 Task: Calculate the distance between Boston and Plum Island.
Action: Key pressed oston
Screenshot: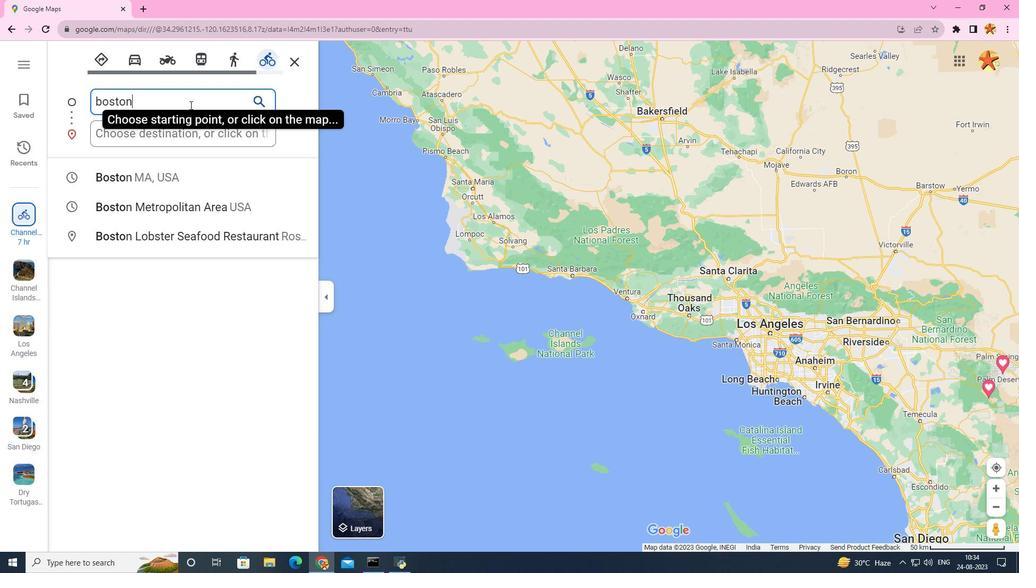 
Action: Mouse moved to (135, 168)
Screenshot: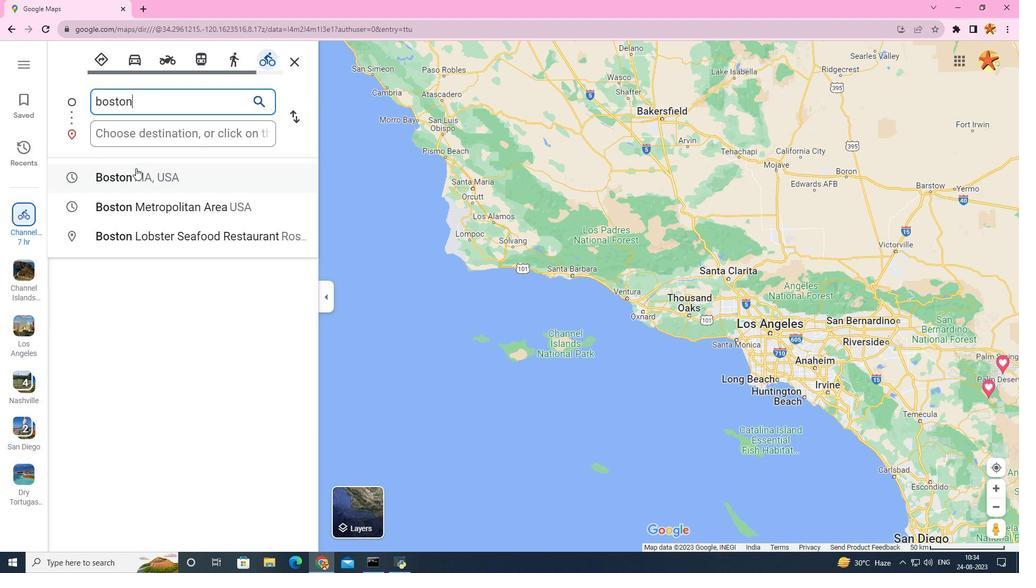 
Action: Mouse pressed left at (135, 168)
Screenshot: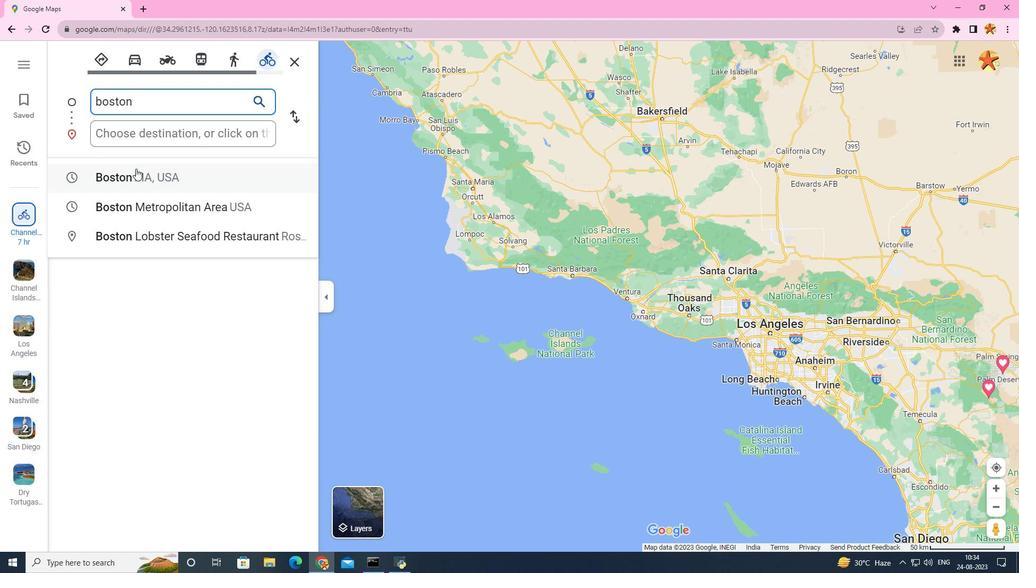 
Action: Mouse moved to (150, 136)
Screenshot: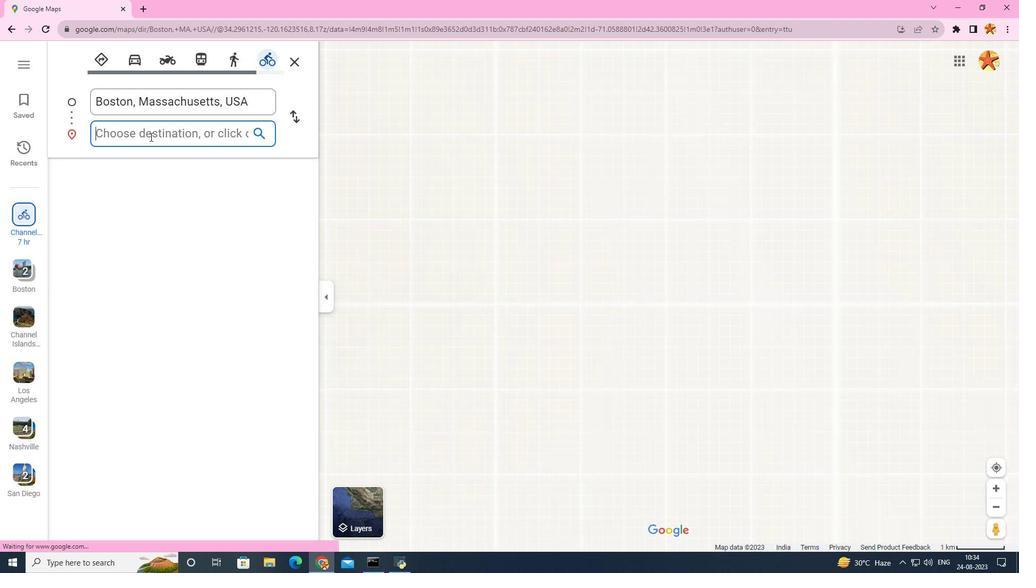 
Action: Mouse pressed left at (150, 136)
Screenshot: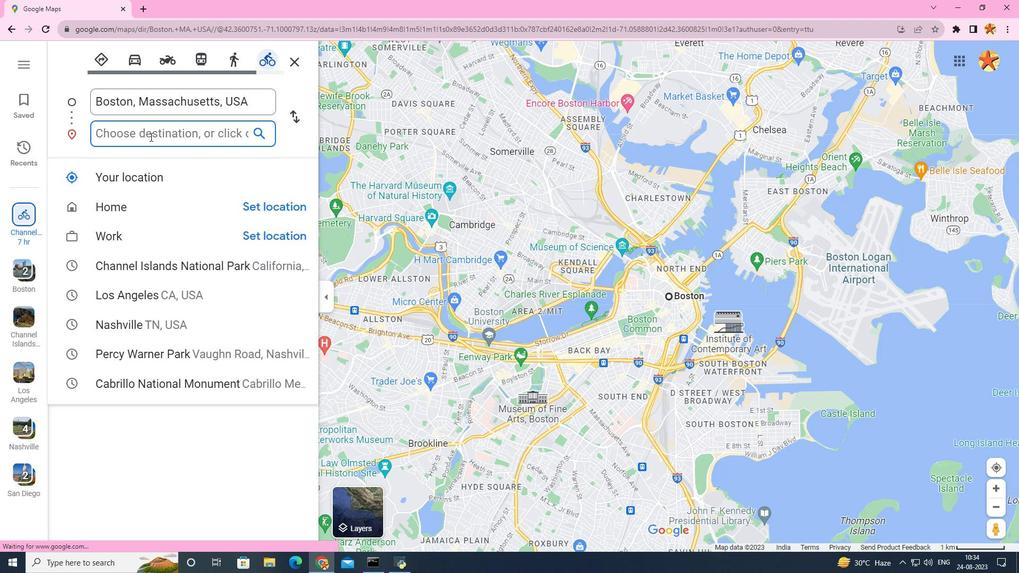 
Action: Mouse moved to (149, 134)
Screenshot: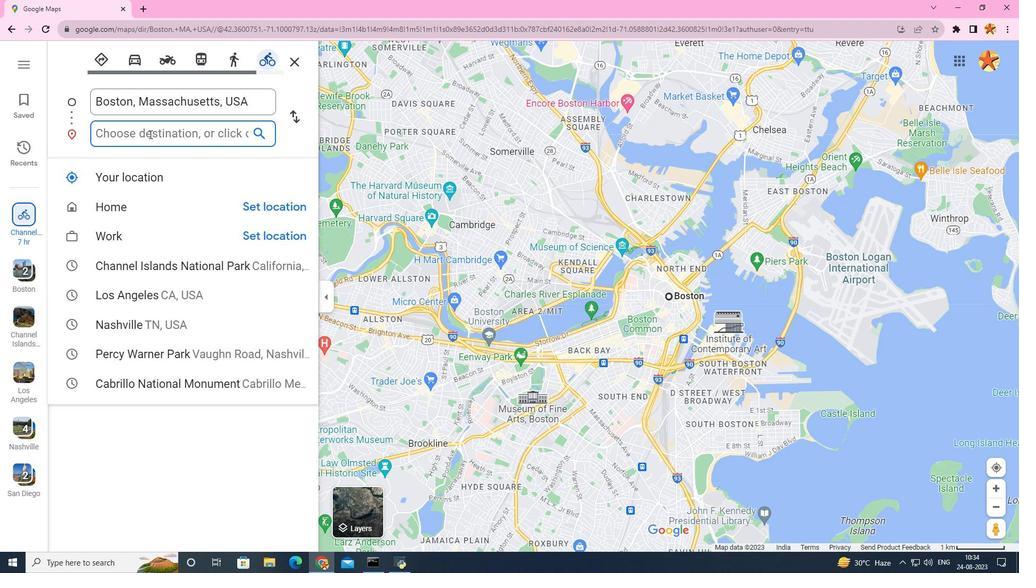 
Action: Key pressed plum<Key.space>
Screenshot: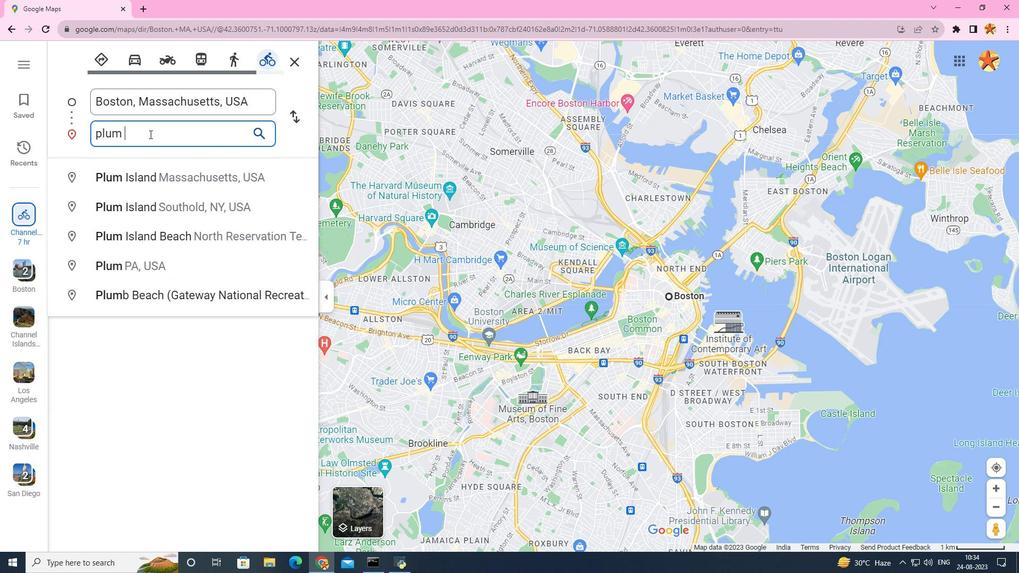 
Action: Mouse moved to (147, 182)
Screenshot: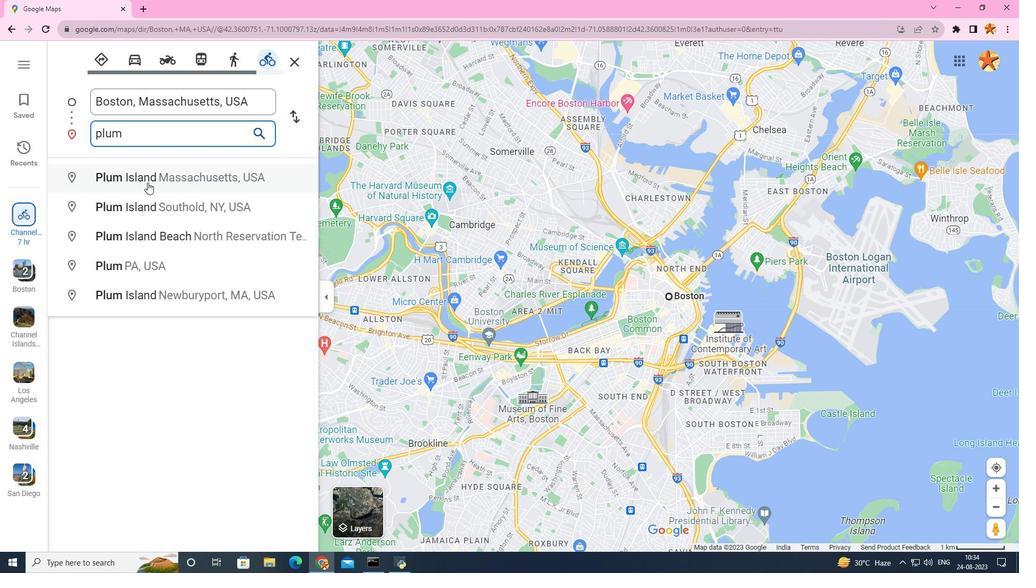 
Action: Mouse pressed left at (147, 182)
Screenshot: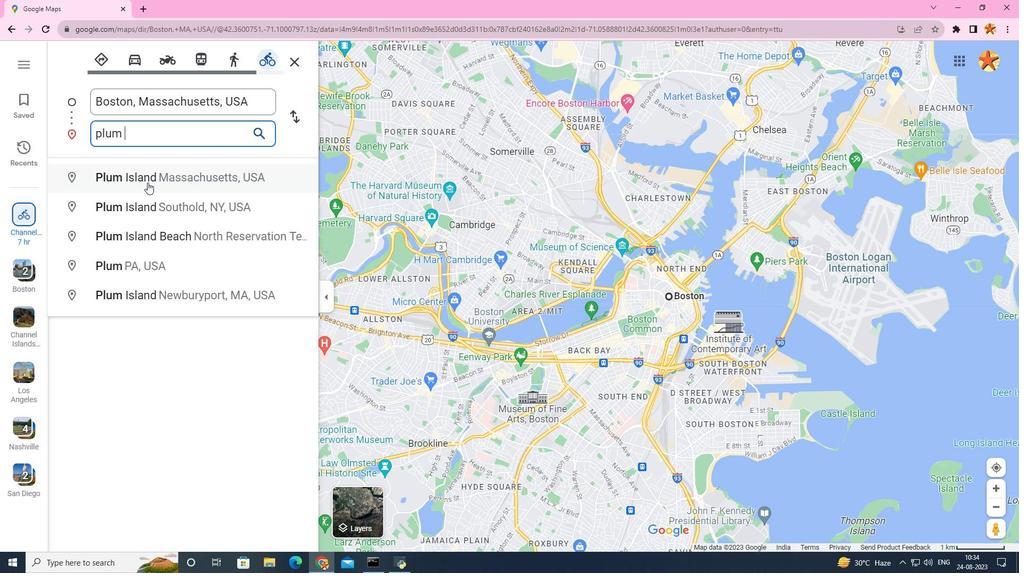 
Action: Mouse moved to (574, 526)
Screenshot: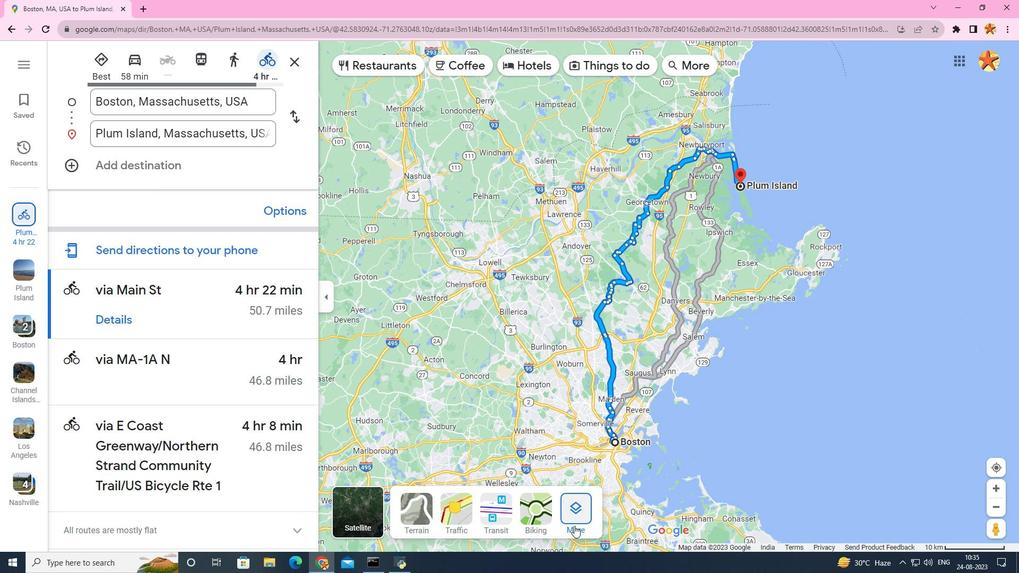 
Action: Mouse pressed left at (574, 526)
Screenshot: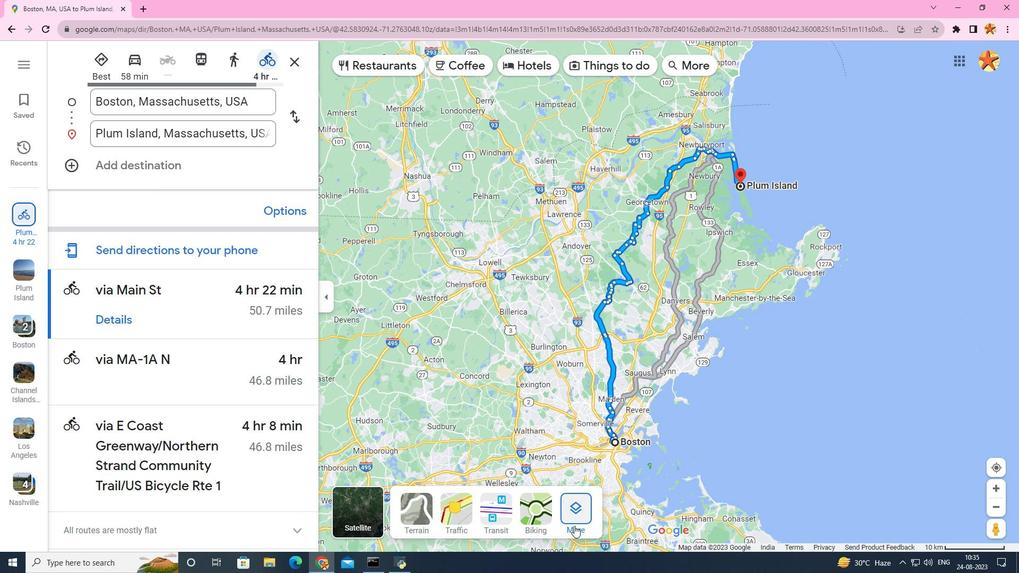 
Action: Mouse moved to (452, 399)
Screenshot: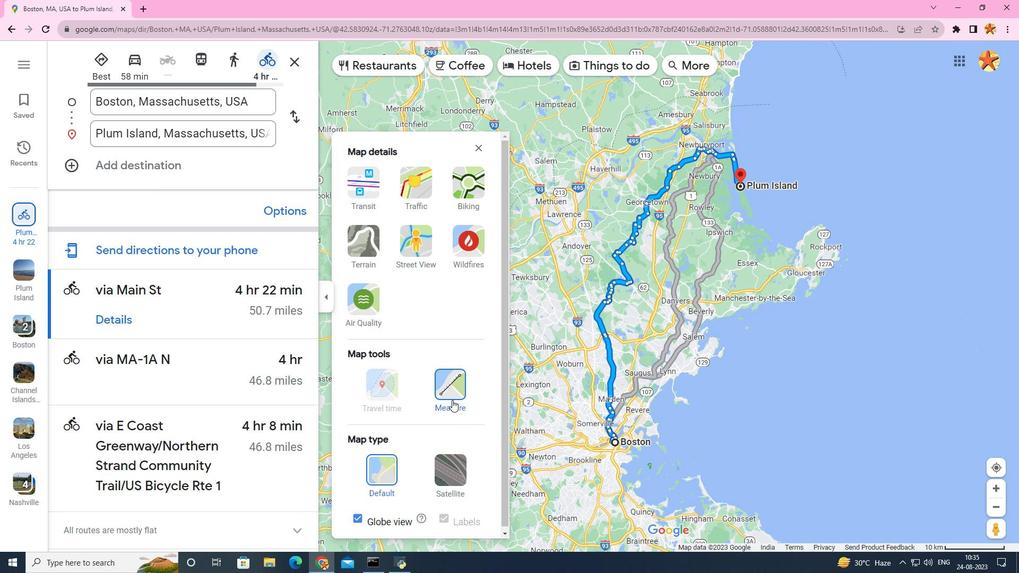 
Action: Mouse pressed left at (452, 399)
Screenshot: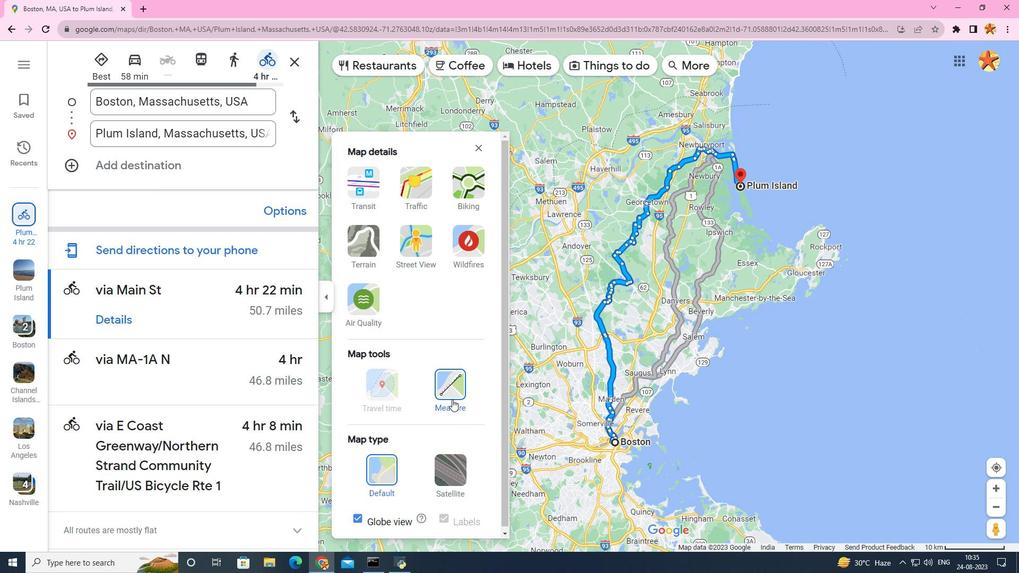 
Action: Mouse moved to (616, 442)
Screenshot: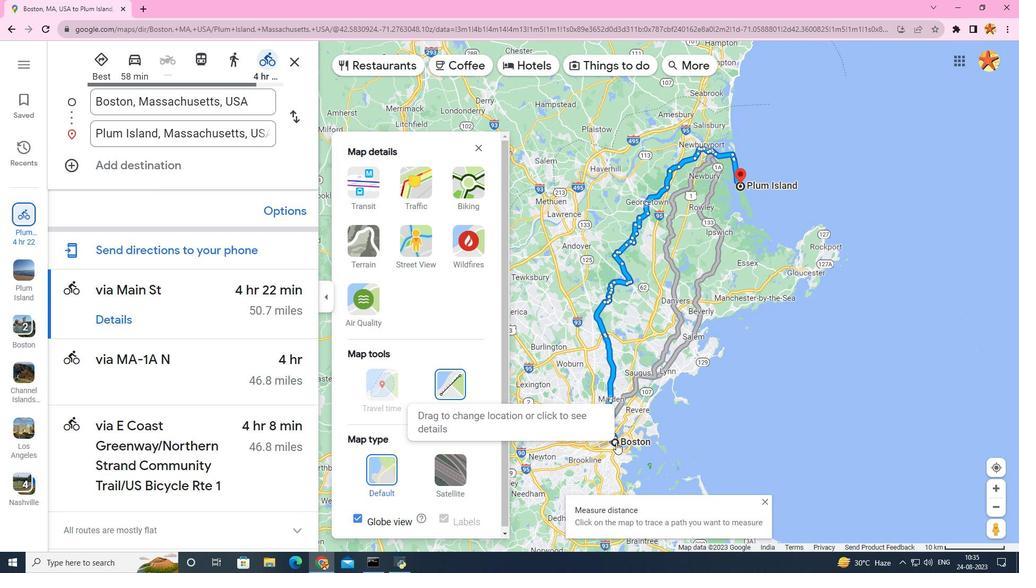 
Action: Mouse pressed left at (616, 442)
Screenshot: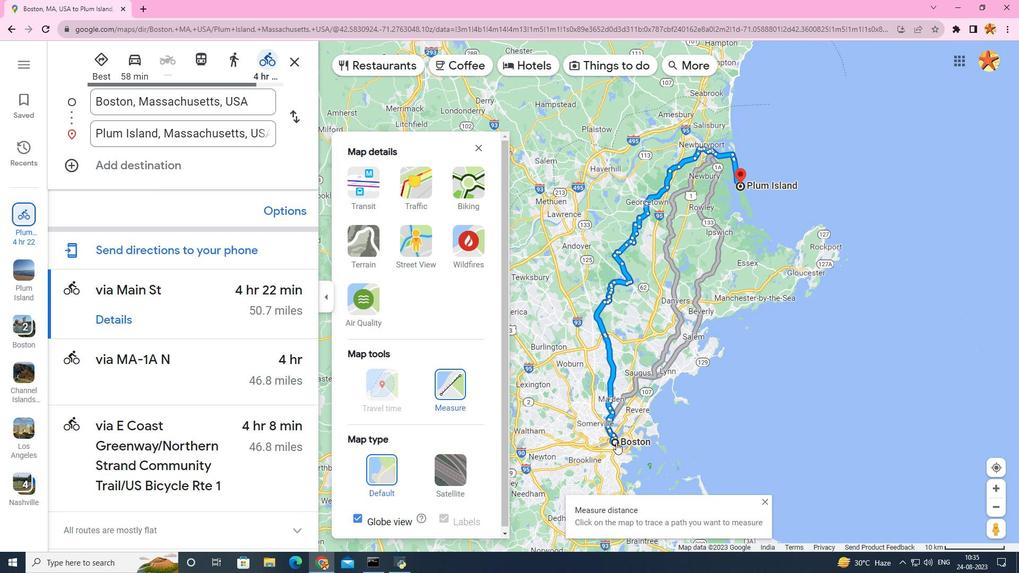 
Action: Mouse moved to (739, 184)
Screenshot: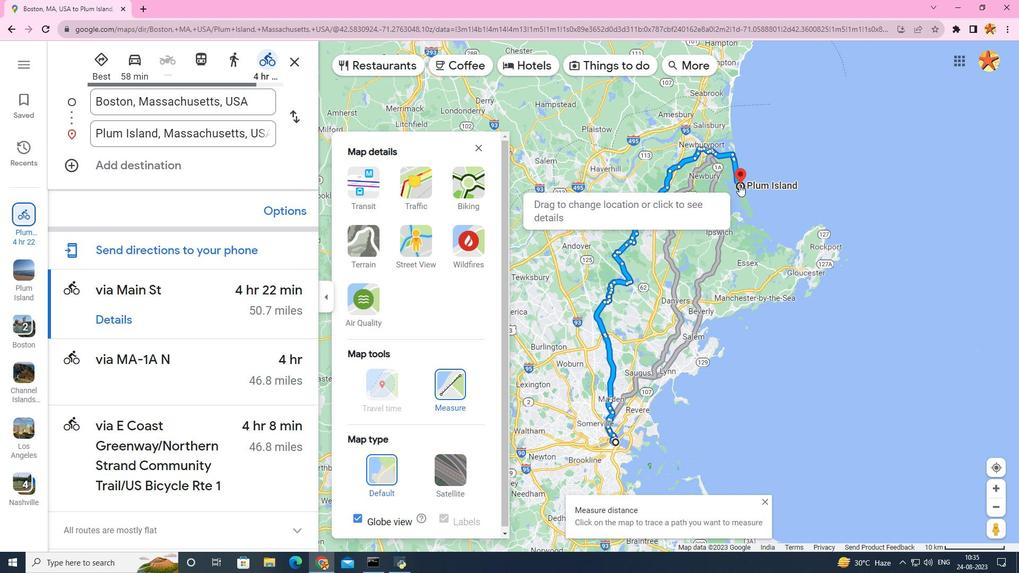 
Action: Mouse pressed left at (739, 184)
Screenshot: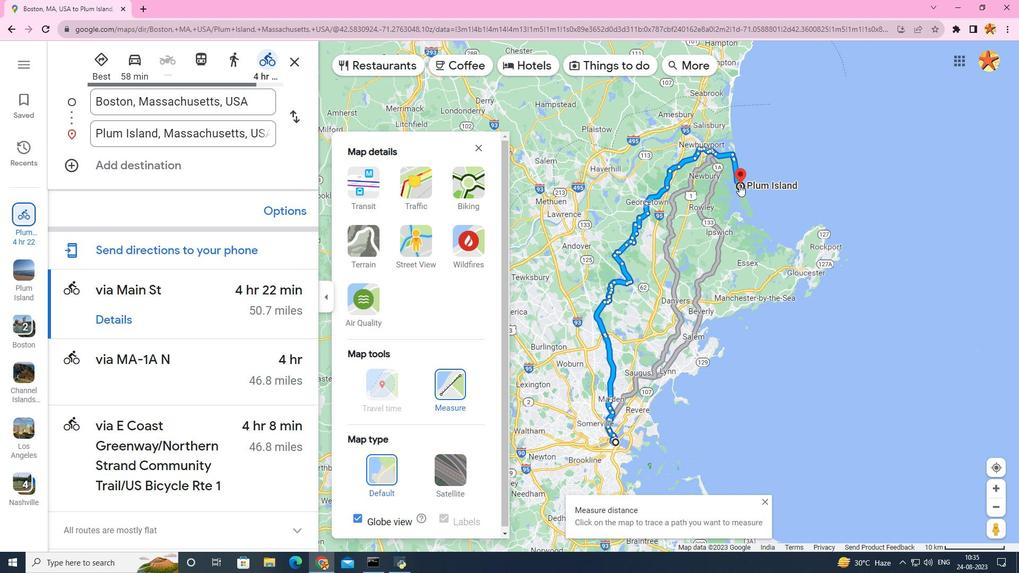 
Action: Mouse moved to (568, 269)
Screenshot: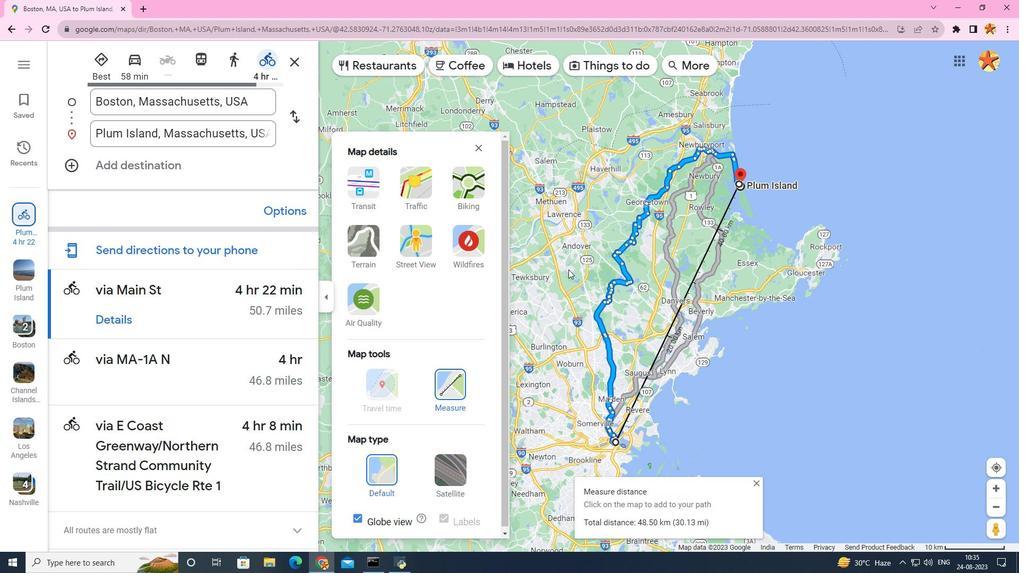 
